 Task: Create a rule from the Routing list, Task moved to a section -> Set Priority in the project AutoDesk , set the section as Done clear the priority
Action: Mouse moved to (1143, 186)
Screenshot: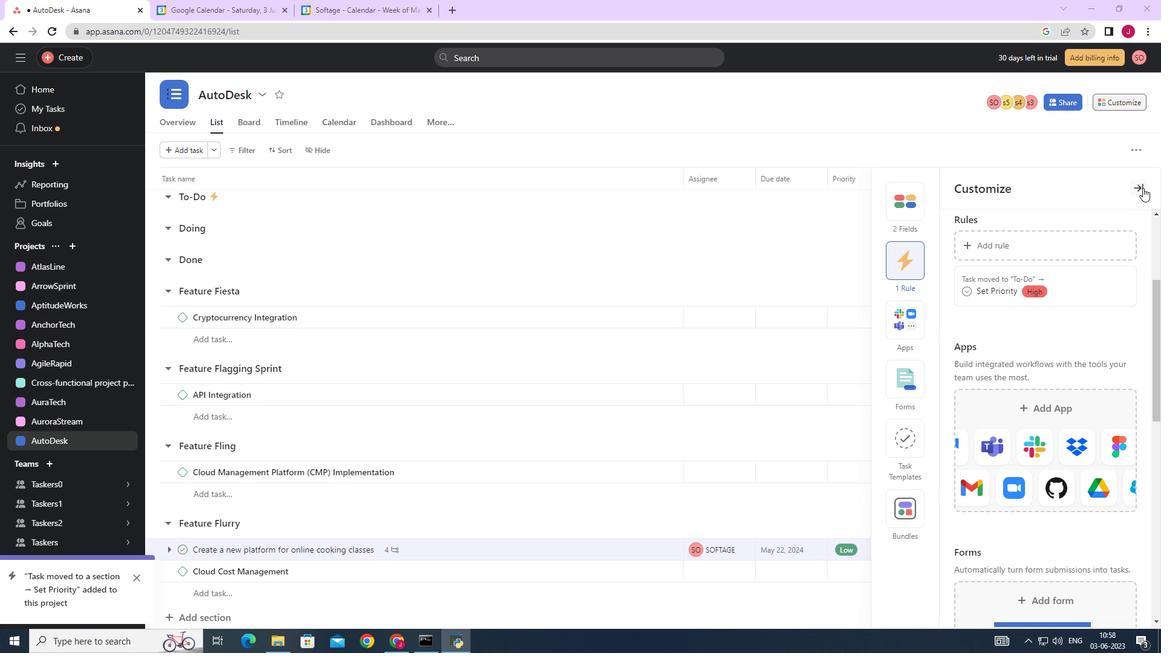 
Action: Mouse pressed left at (1143, 186)
Screenshot: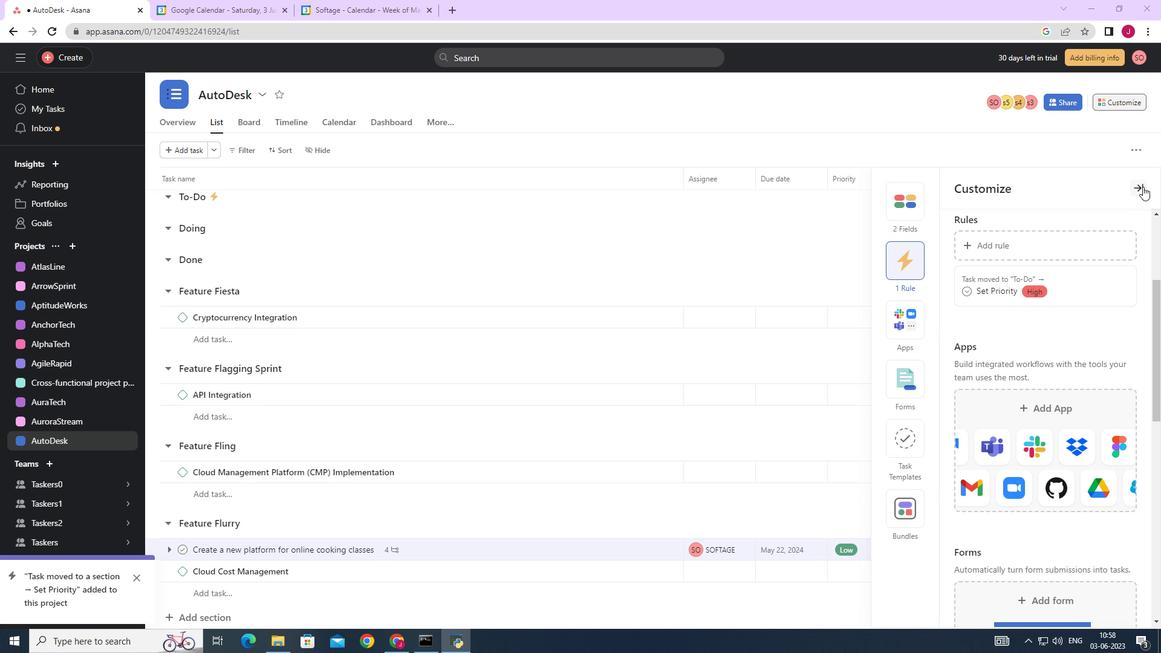 
Action: Mouse moved to (1129, 101)
Screenshot: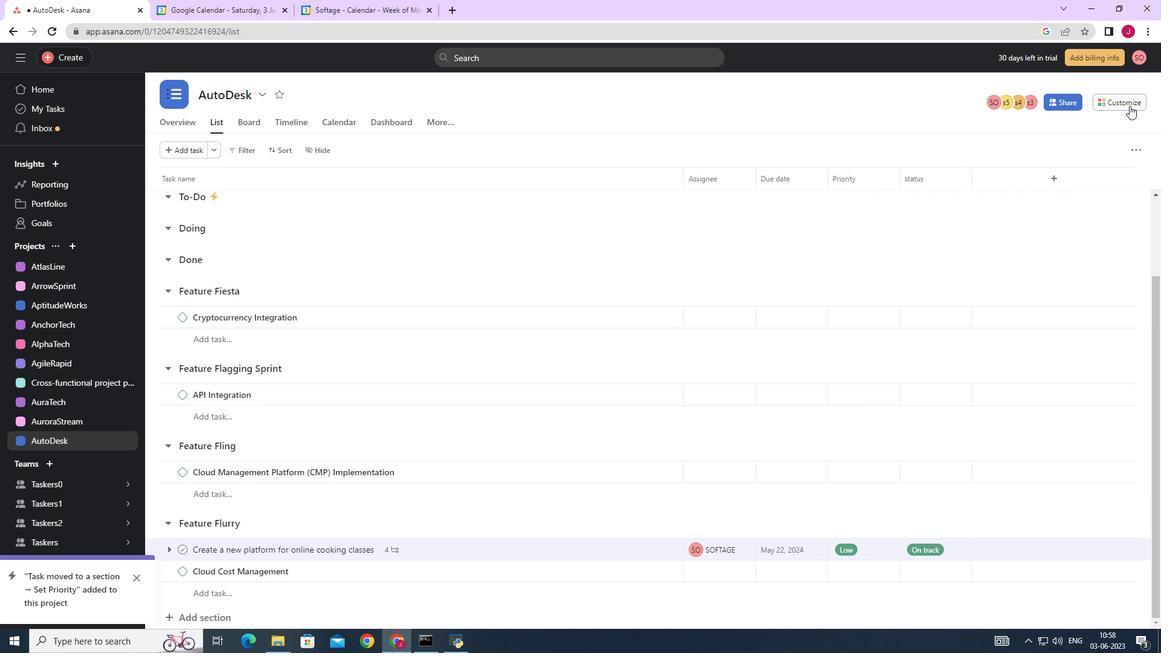 
Action: Mouse pressed left at (1129, 101)
Screenshot: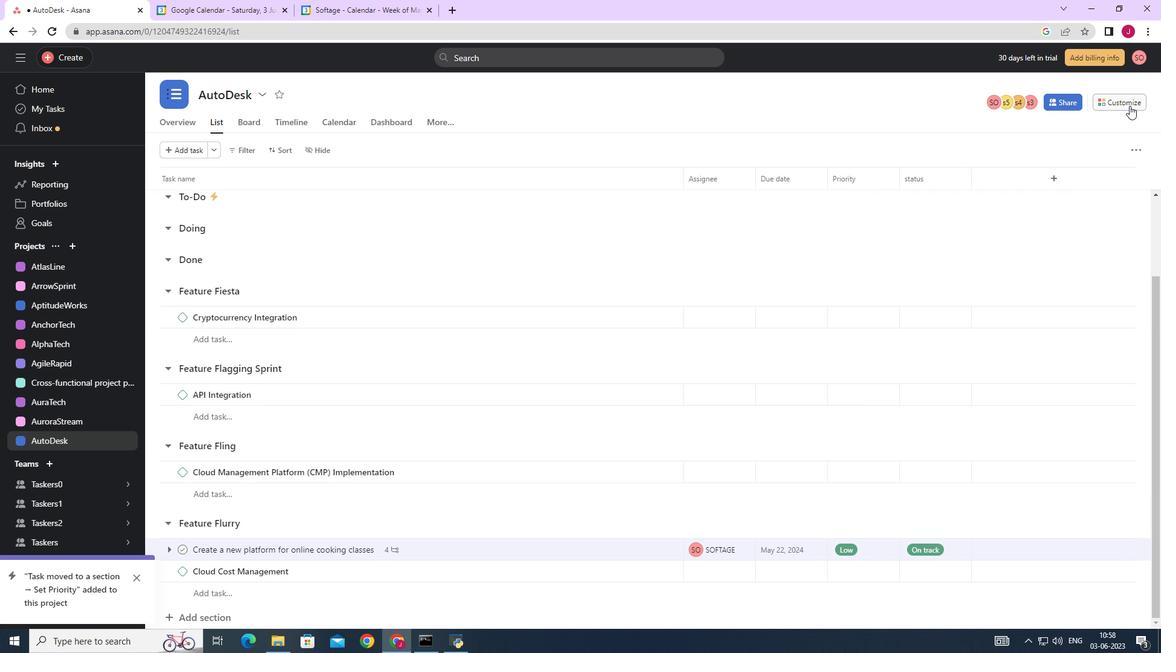 
Action: Mouse moved to (907, 264)
Screenshot: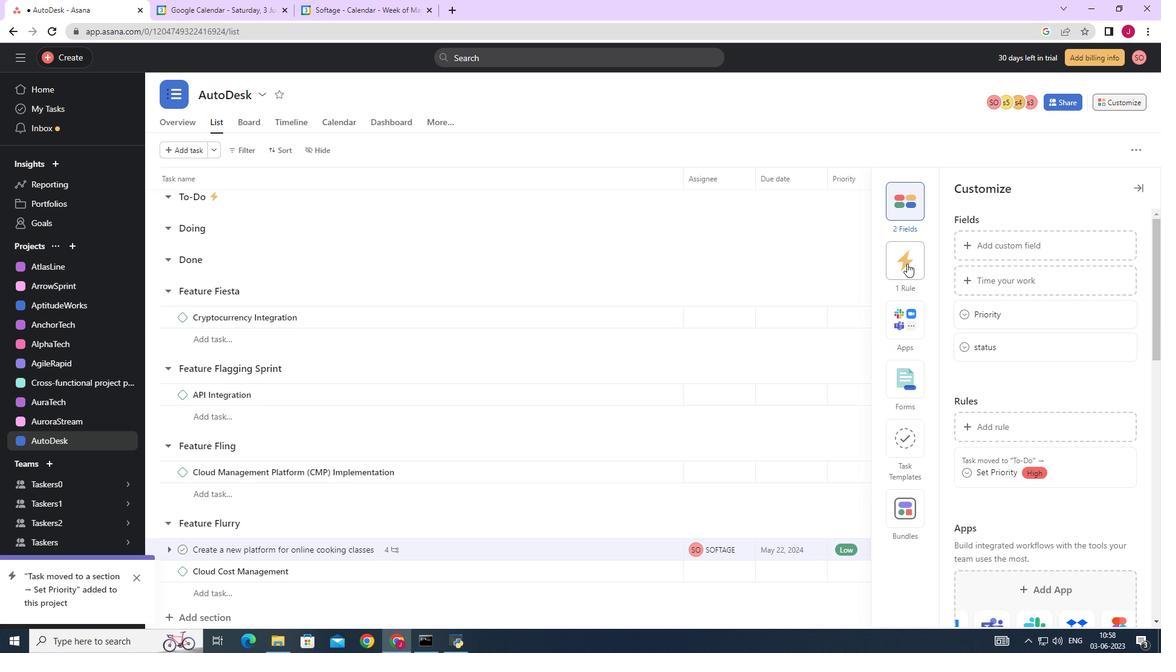 
Action: Mouse pressed left at (907, 264)
Screenshot: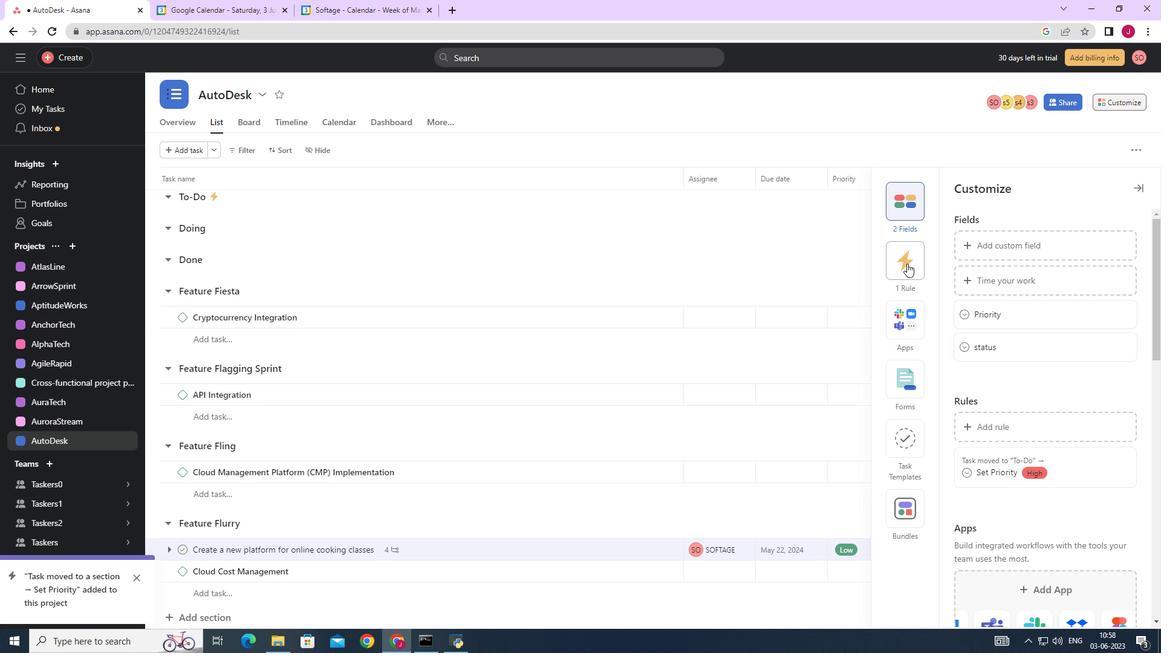 
Action: Mouse moved to (1032, 248)
Screenshot: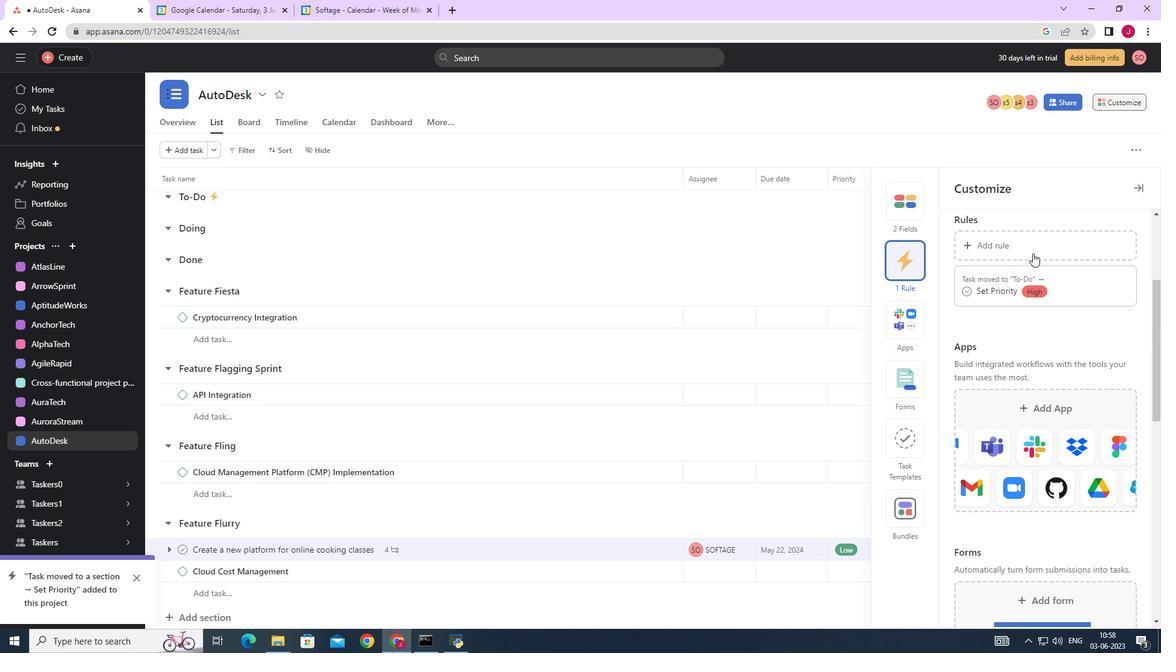 
Action: Mouse pressed left at (1032, 248)
Screenshot: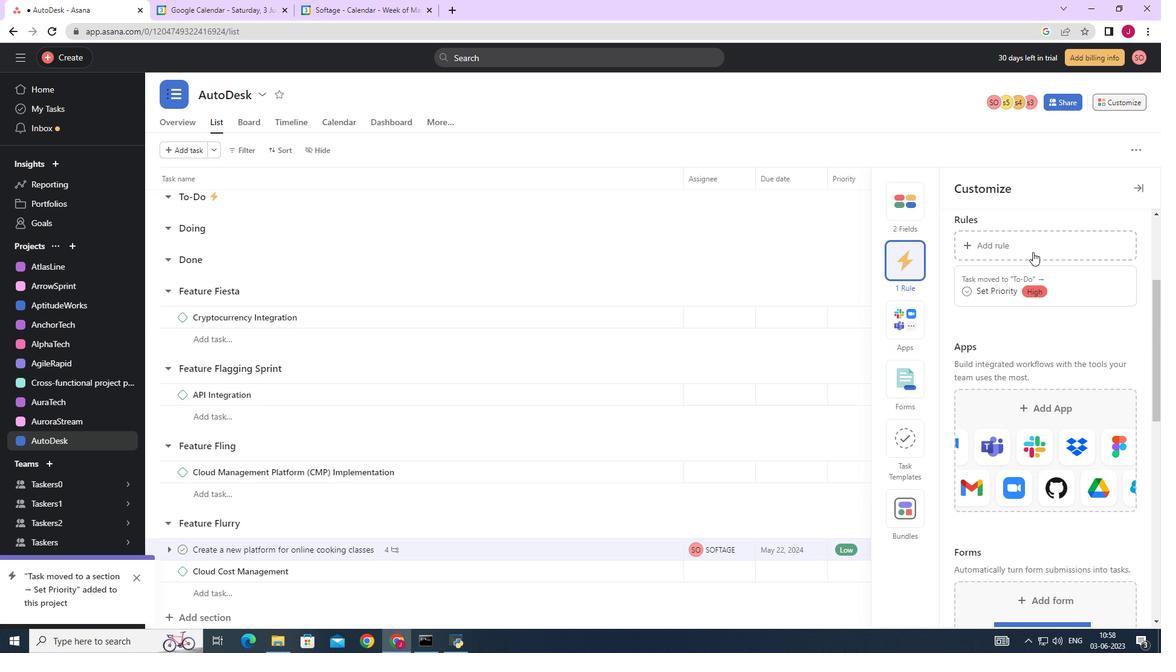 
Action: Mouse moved to (257, 157)
Screenshot: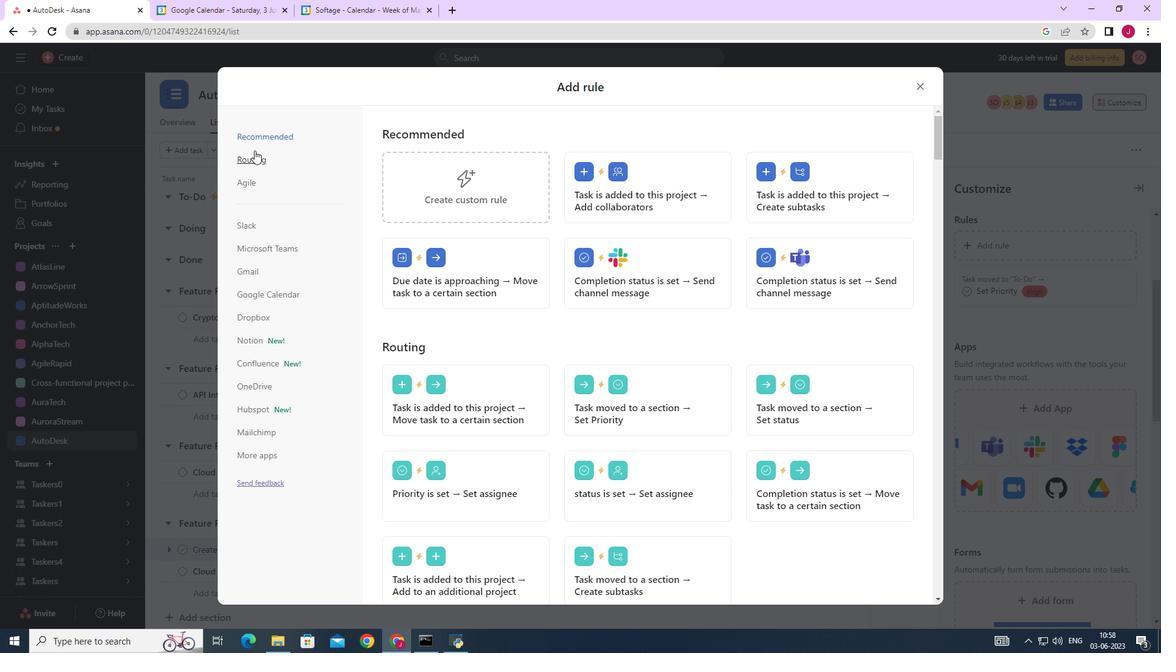 
Action: Mouse pressed left at (257, 157)
Screenshot: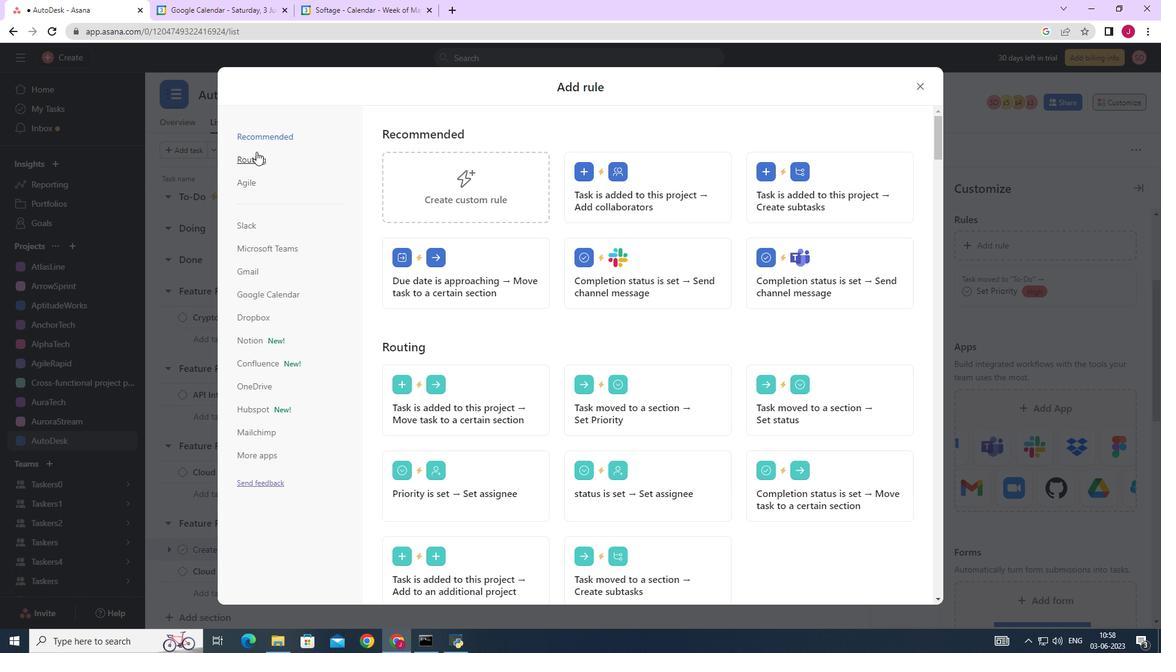 
Action: Mouse moved to (648, 180)
Screenshot: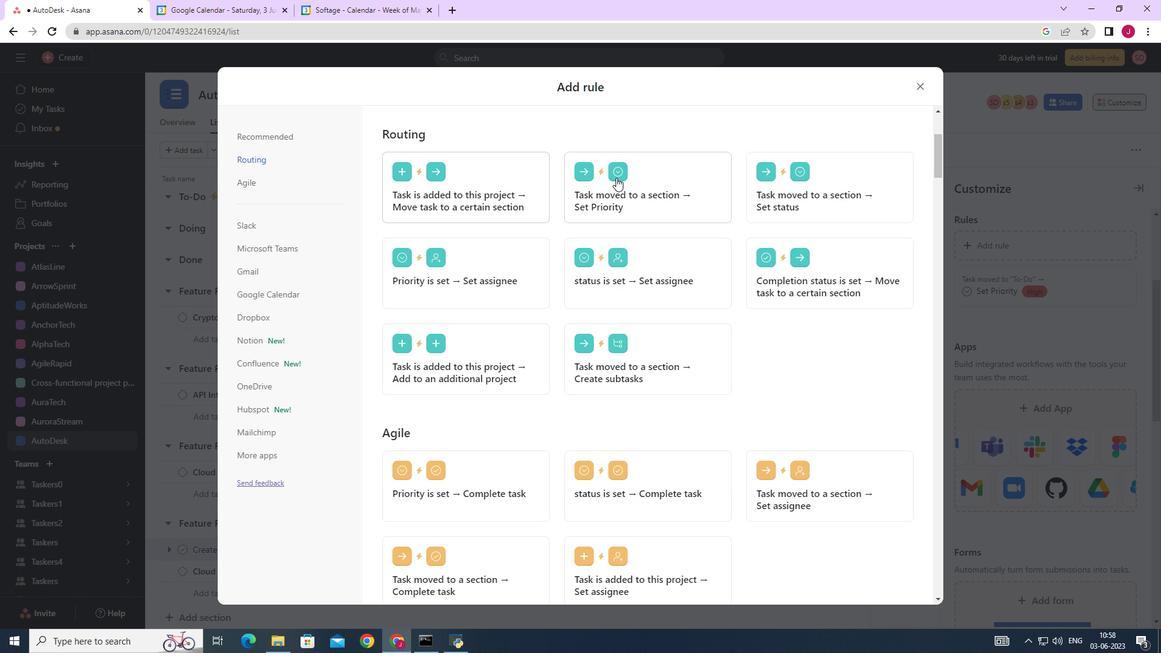 
Action: Mouse pressed left at (648, 180)
Screenshot: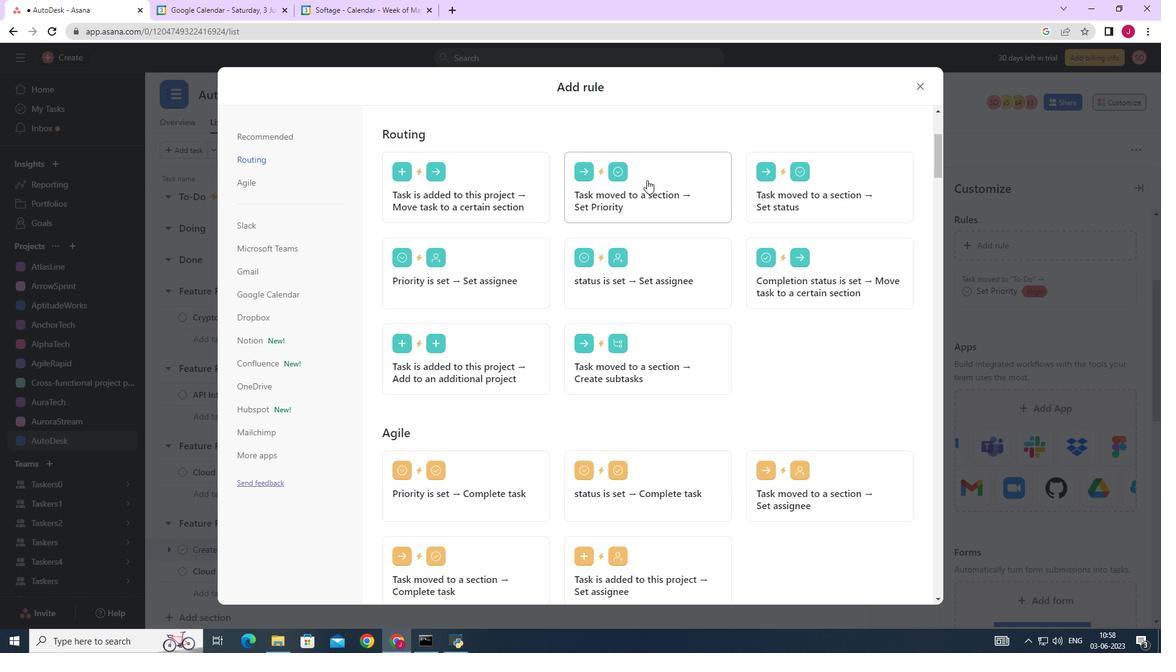 
Action: Mouse moved to (474, 337)
Screenshot: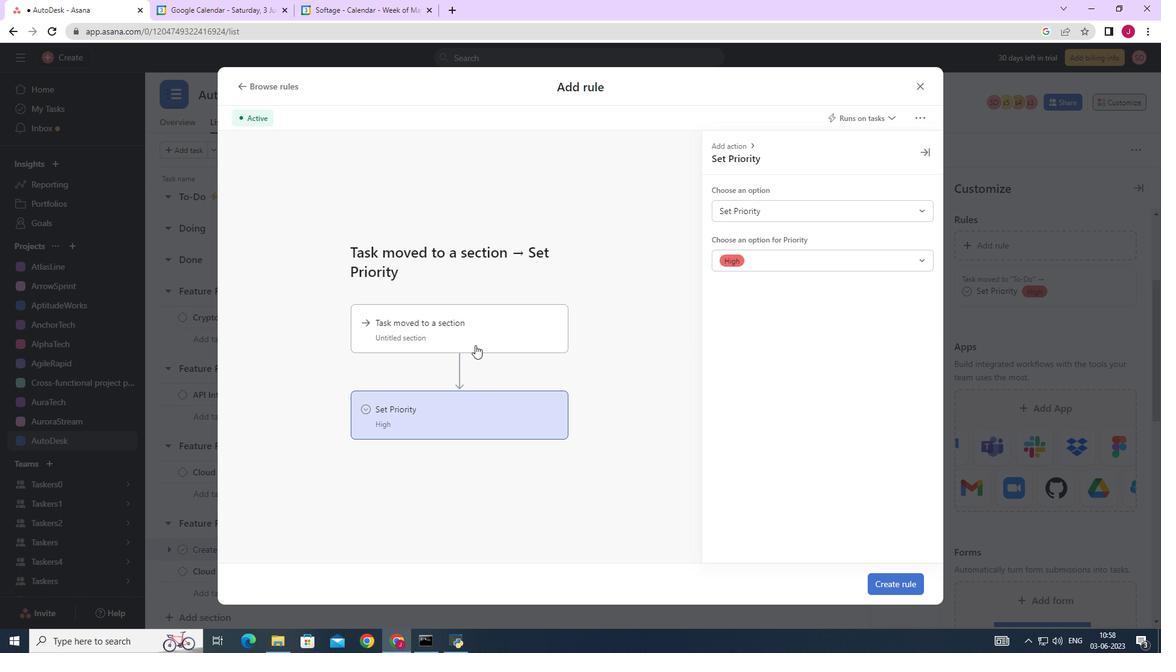 
Action: Mouse pressed left at (474, 337)
Screenshot: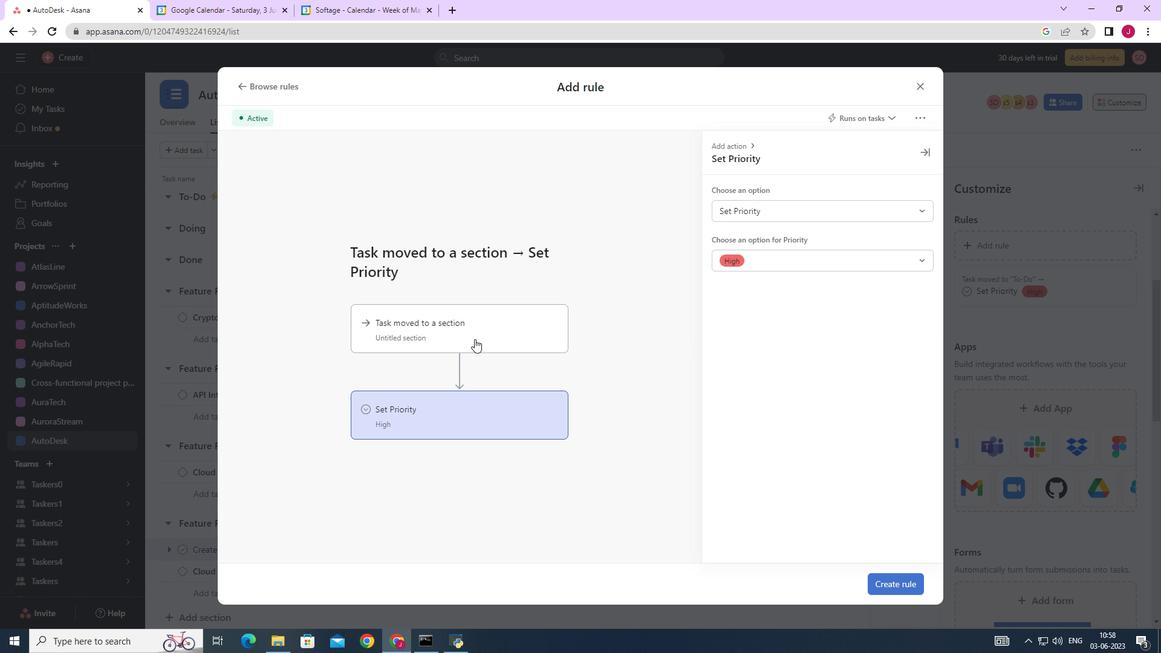 
Action: Mouse moved to (435, 404)
Screenshot: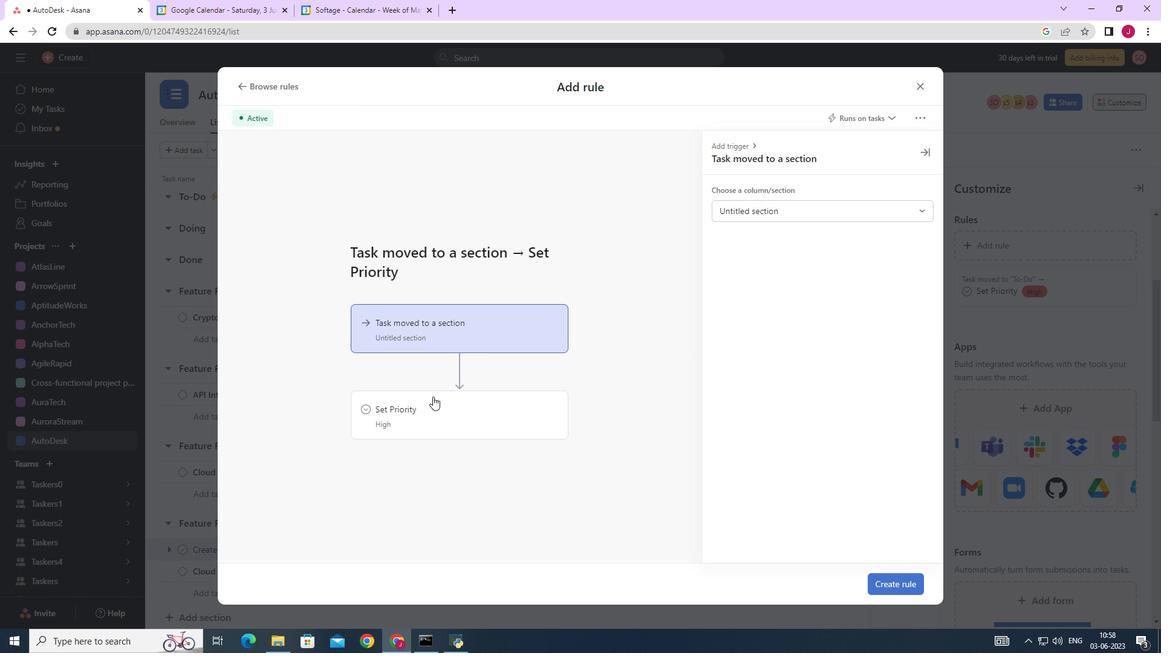
Action: Mouse pressed left at (435, 404)
Screenshot: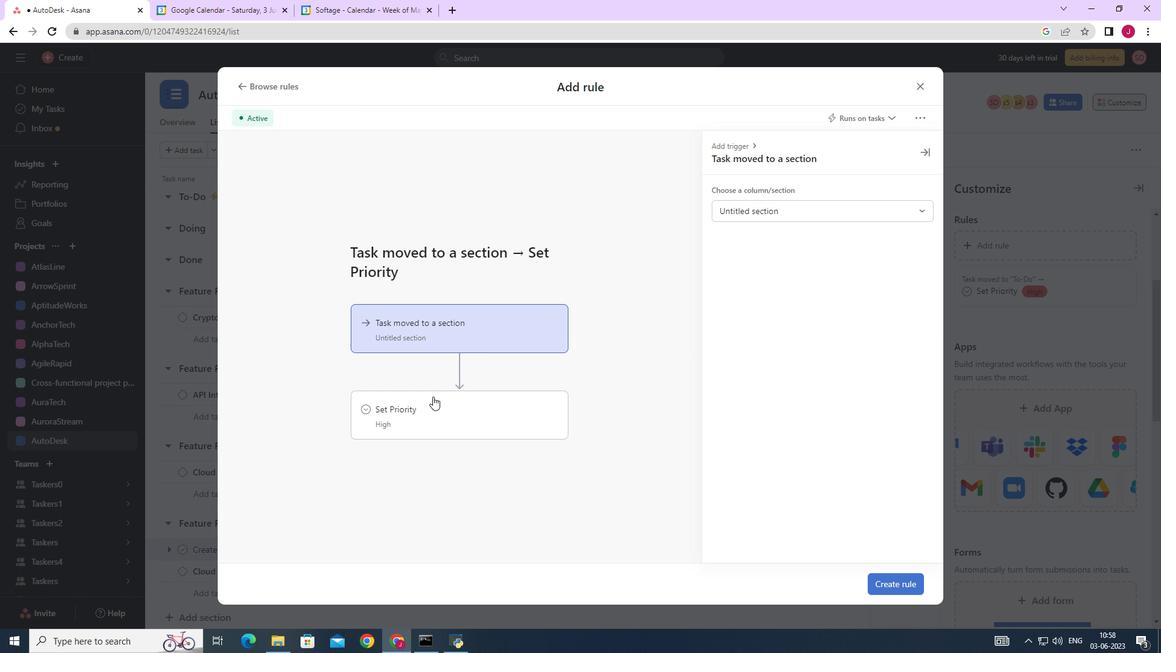
Action: Mouse moved to (769, 206)
Screenshot: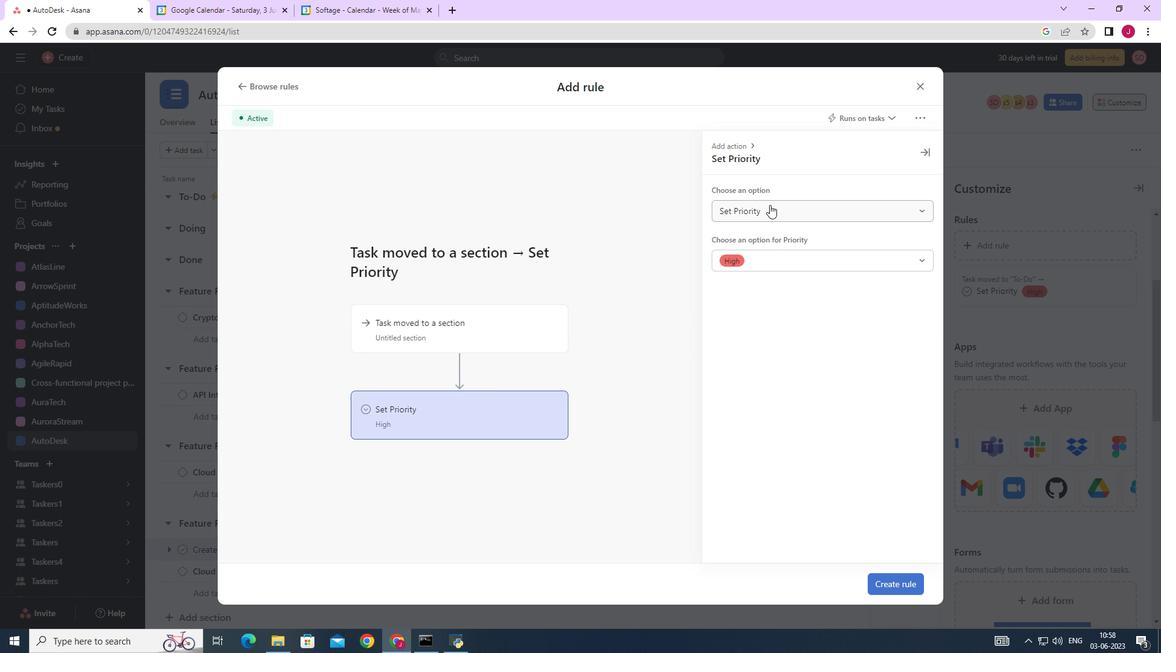 
Action: Mouse pressed left at (769, 206)
Screenshot: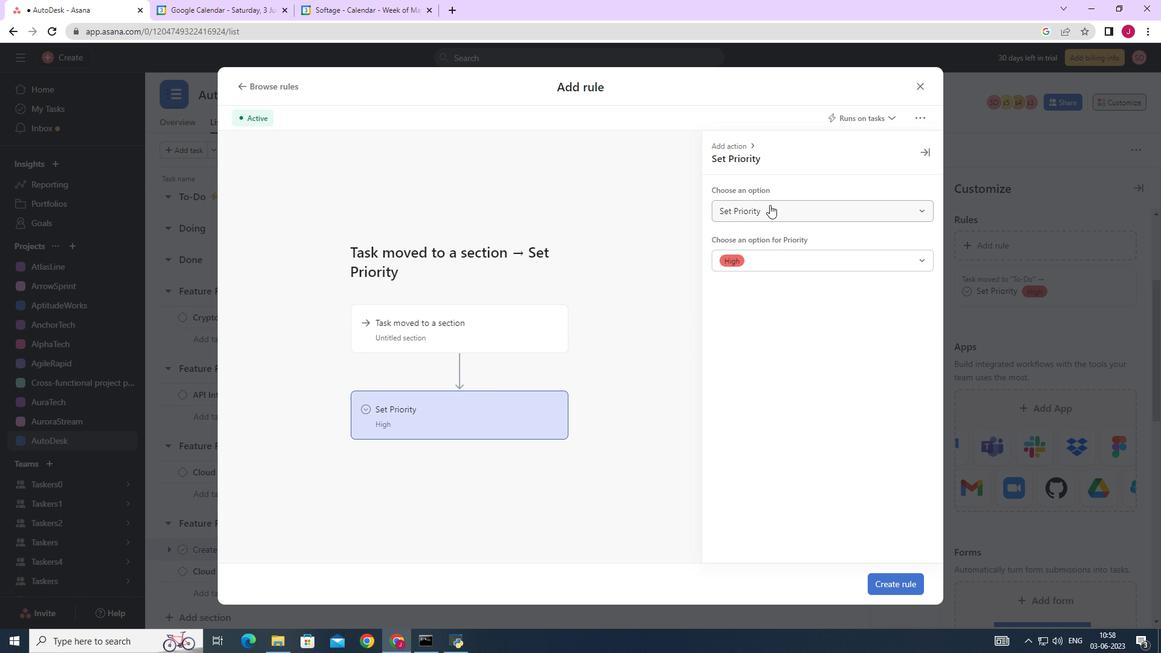 
Action: Mouse moved to (770, 260)
Screenshot: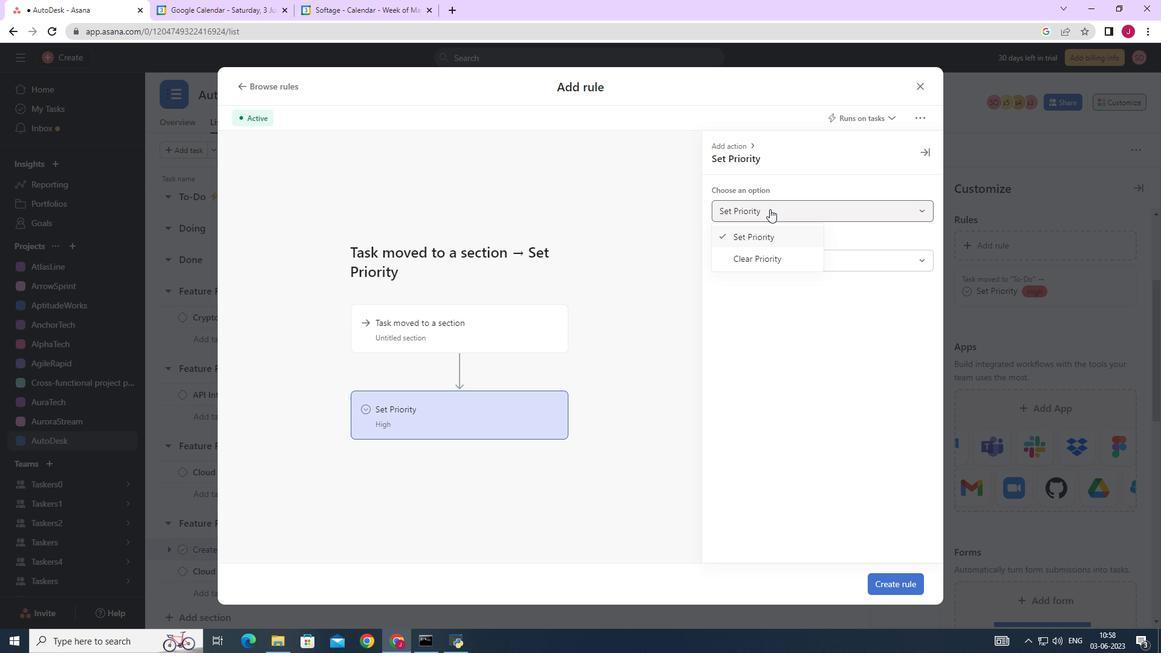 
Action: Mouse pressed left at (770, 260)
Screenshot: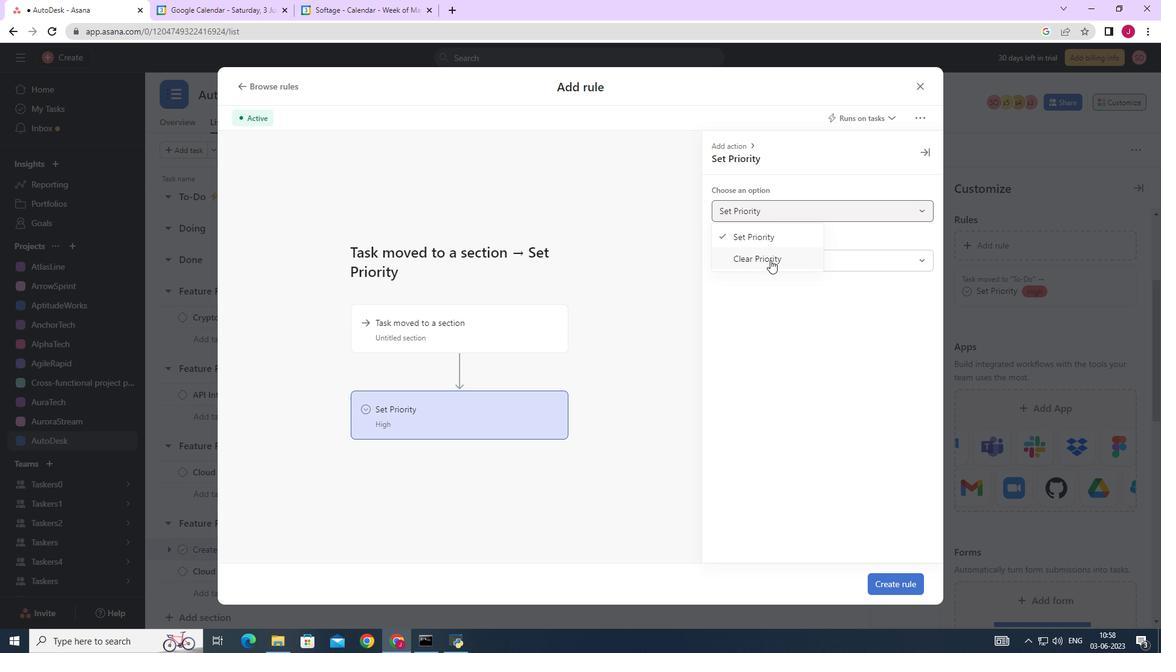 
Action: Mouse moved to (460, 419)
Screenshot: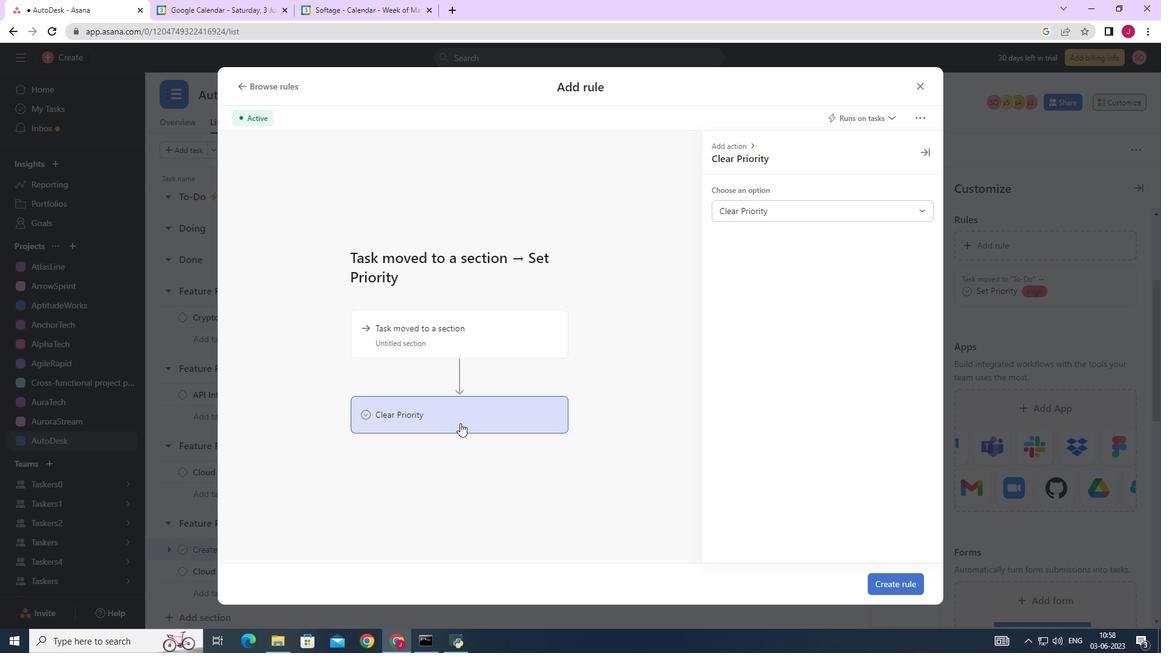 
Action: Mouse pressed left at (460, 419)
Screenshot: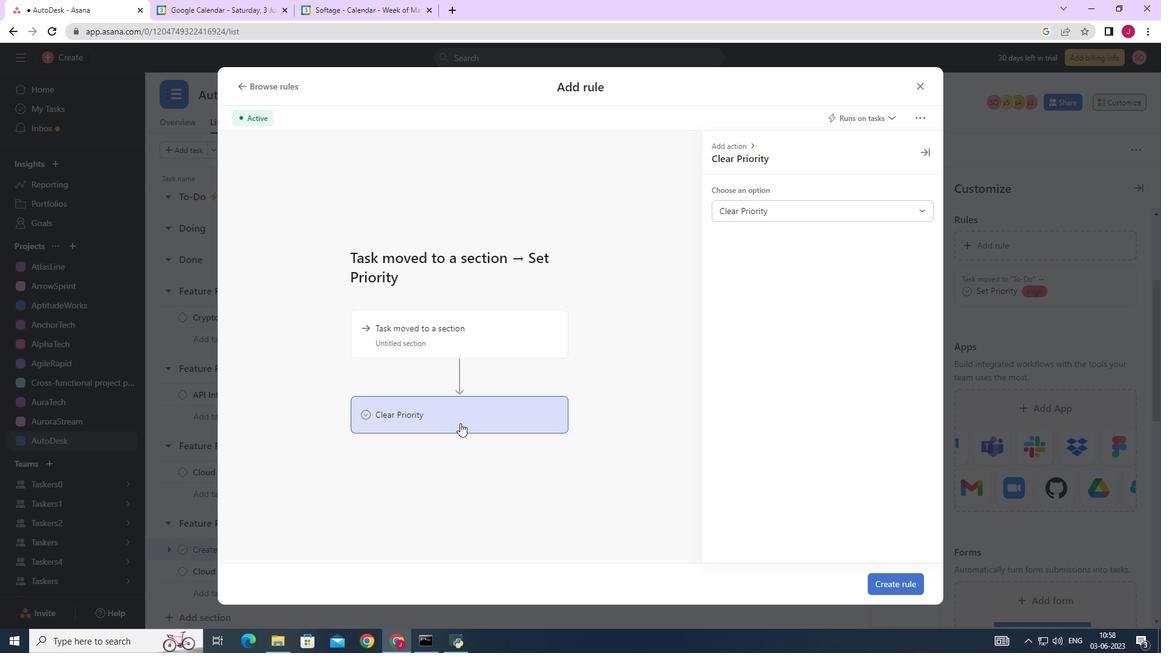 
Action: Mouse moved to (893, 583)
Screenshot: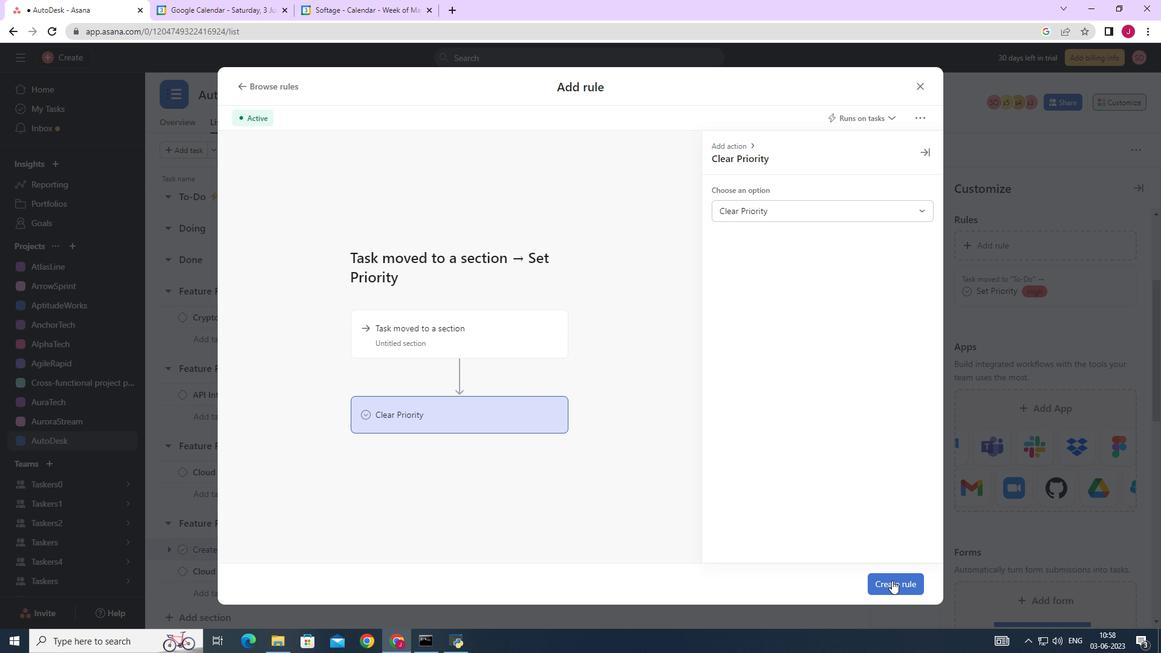 
Action: Mouse pressed left at (893, 583)
Screenshot: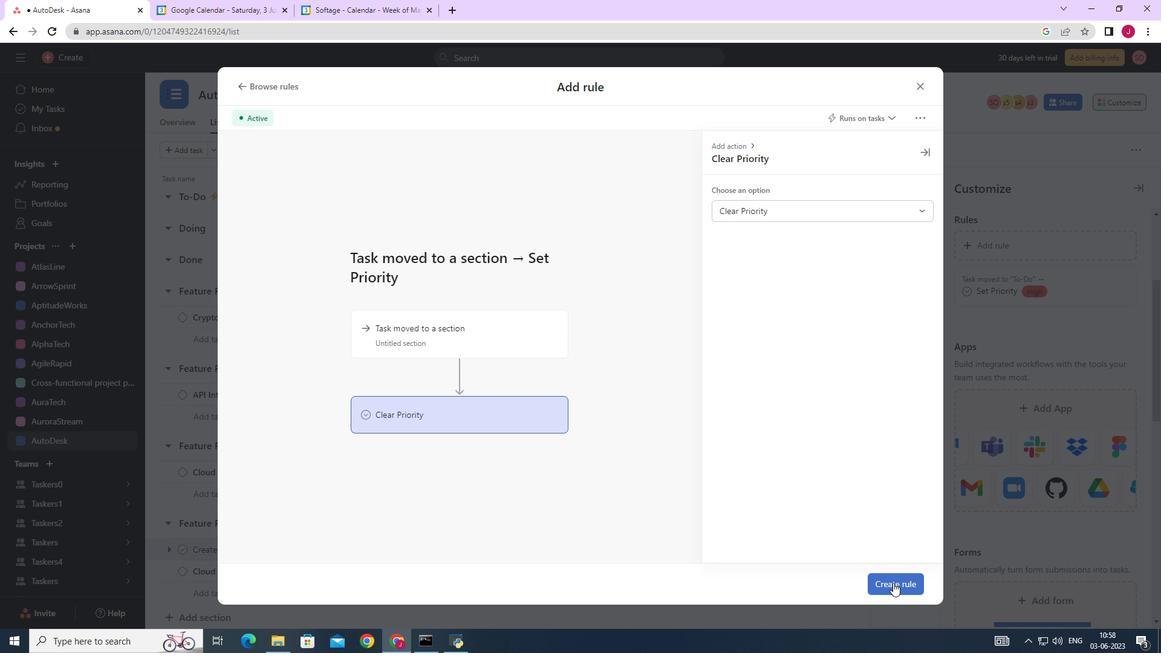 
Action: Mouse moved to (898, 434)
Screenshot: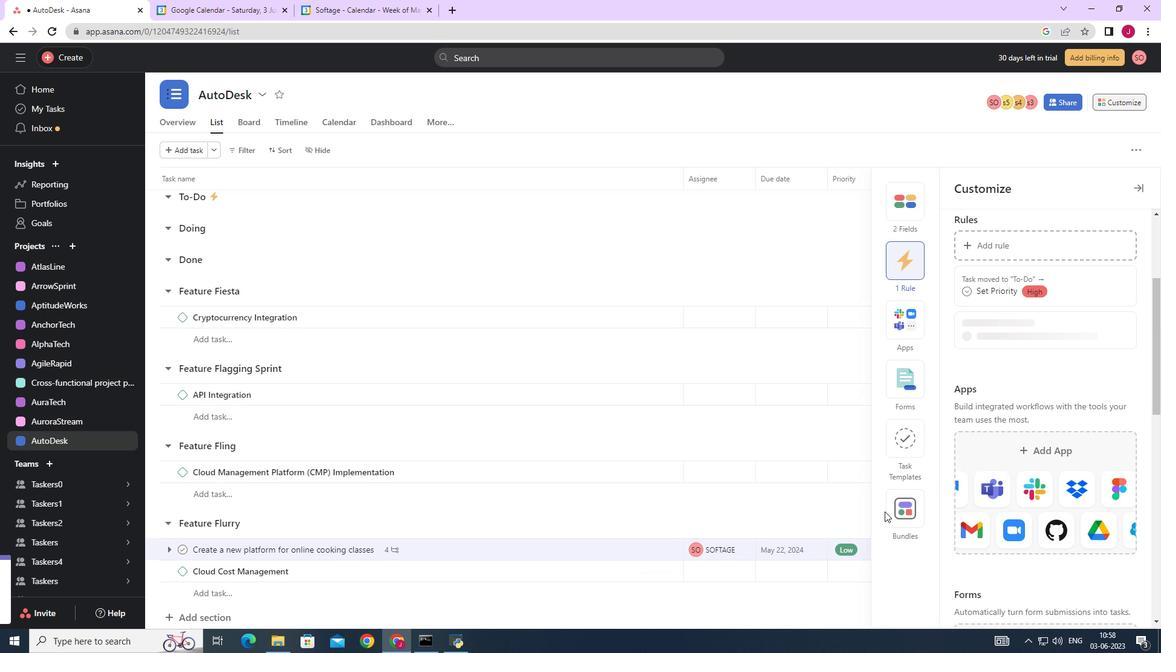 
